Task: Use the formula "DB" in spreadsheet "Project protfolio".
Action: Mouse moved to (715, 107)
Screenshot: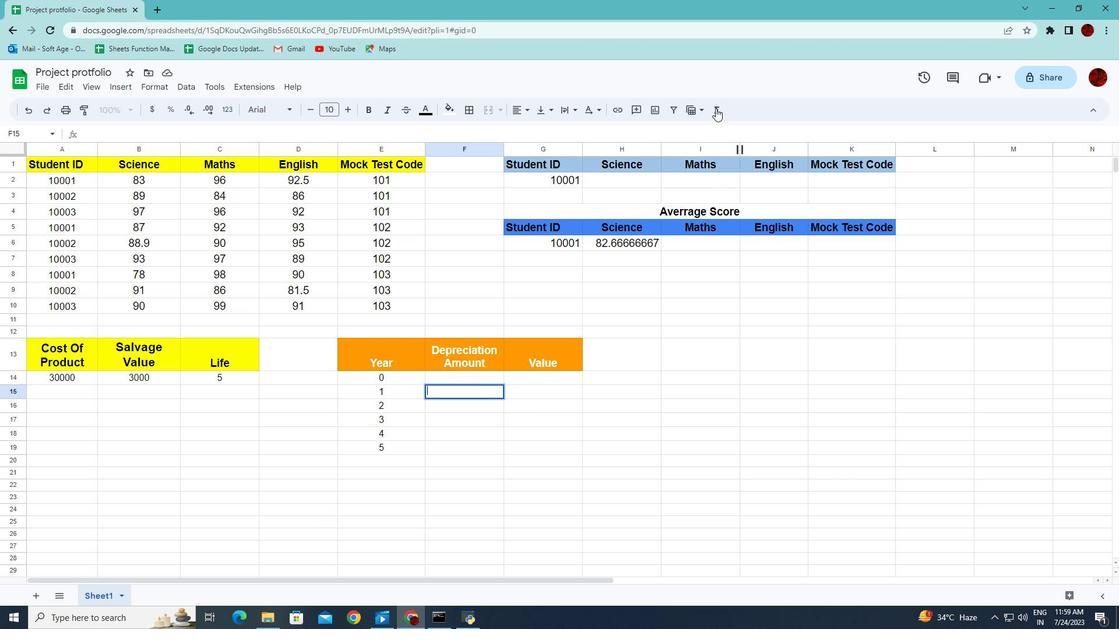 
Action: Mouse pressed left at (715, 107)
Screenshot: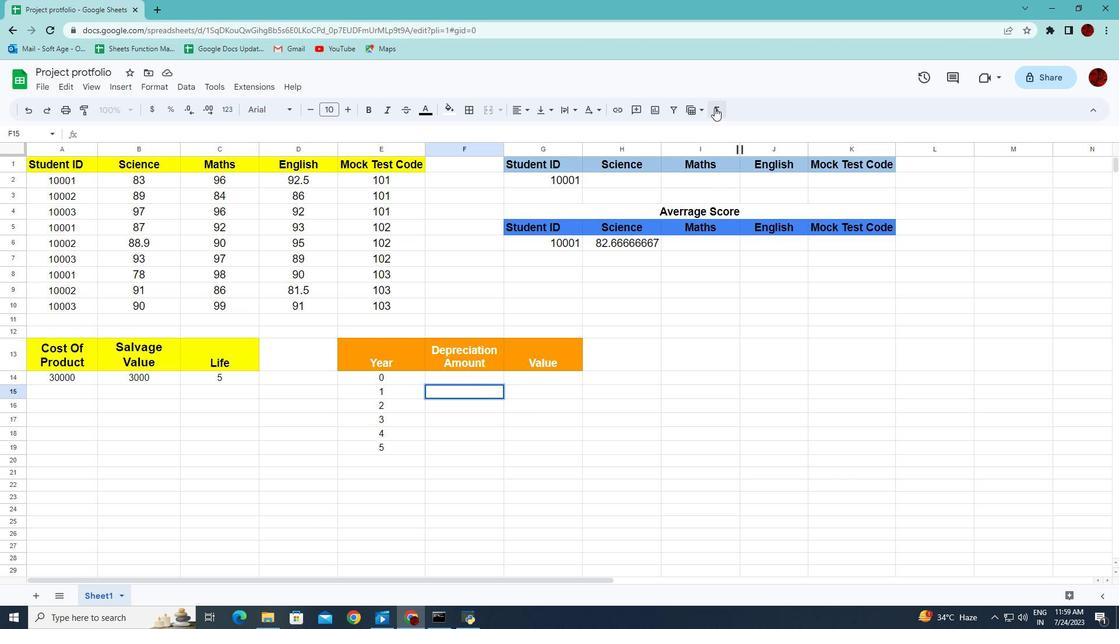 
Action: Mouse moved to (863, 231)
Screenshot: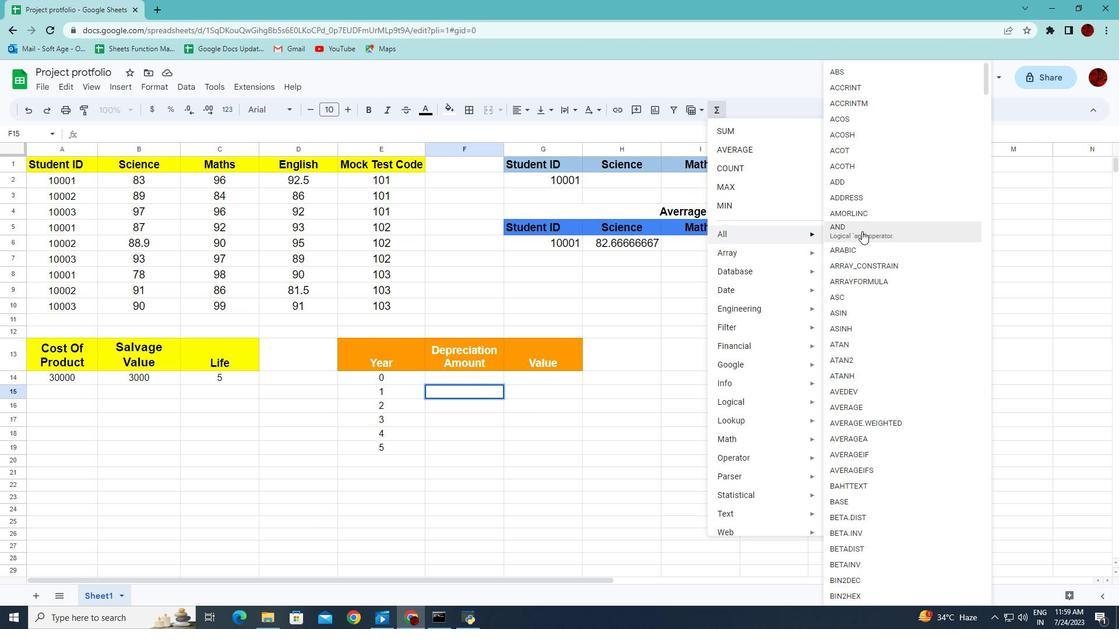 
Action: Mouse scrolled (863, 230) with delta (0, 0)
Screenshot: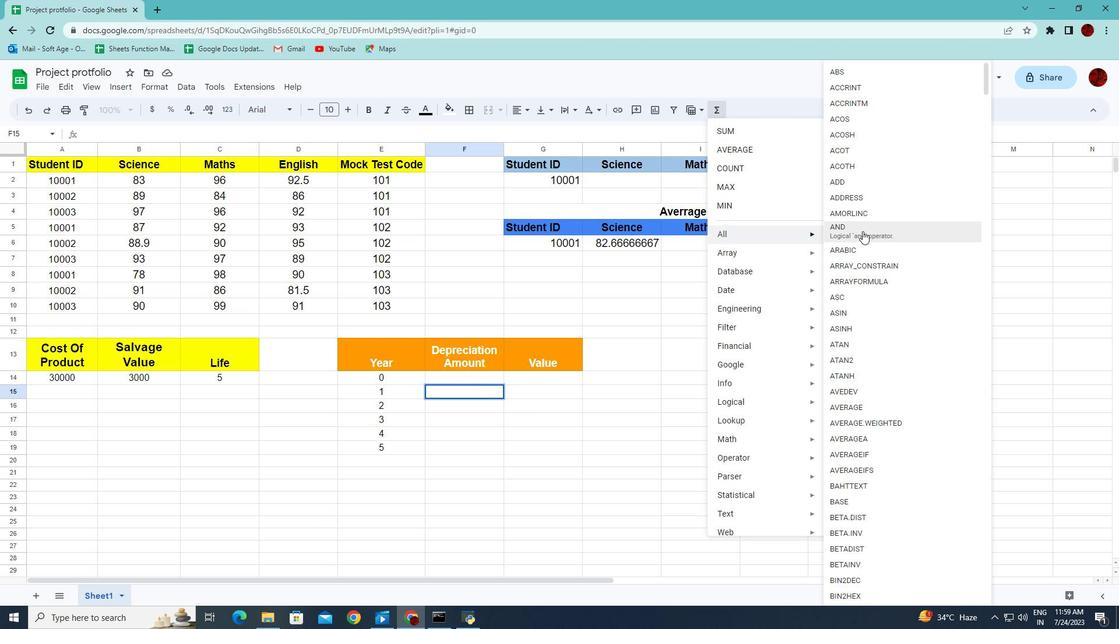 
Action: Mouse scrolled (863, 230) with delta (0, 0)
Screenshot: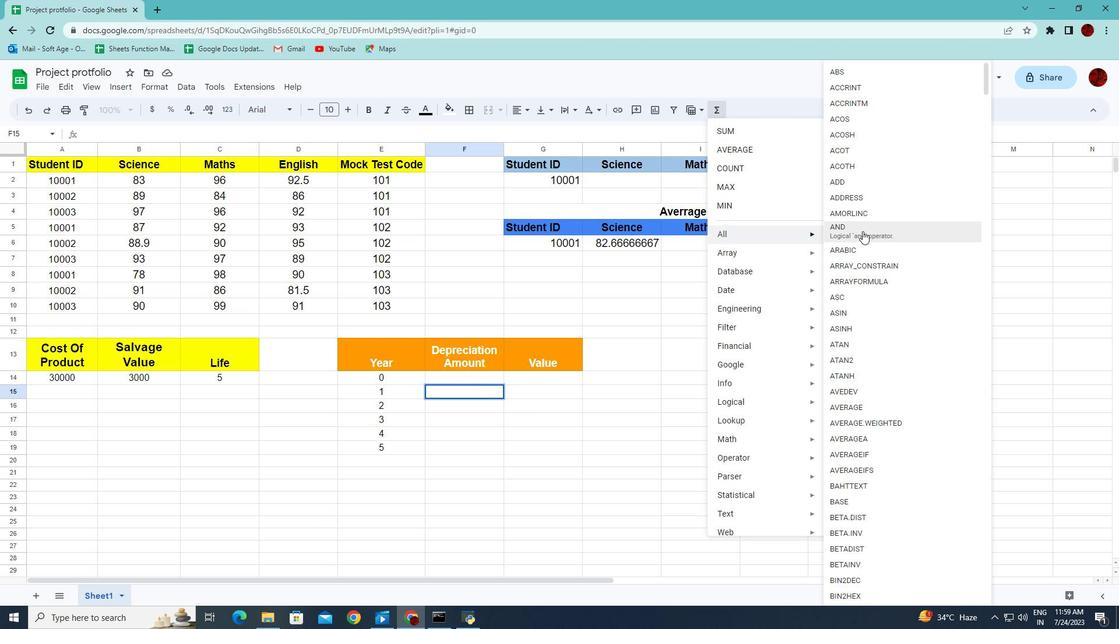 
Action: Mouse scrolled (863, 230) with delta (0, 0)
Screenshot: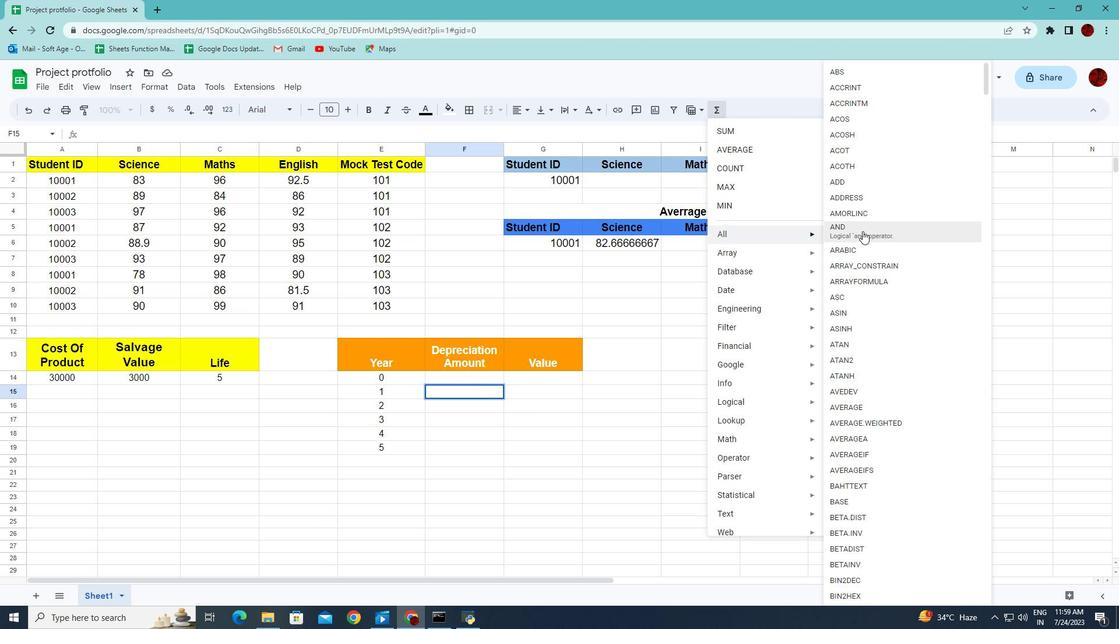 
Action: Mouse scrolled (863, 230) with delta (0, 0)
Screenshot: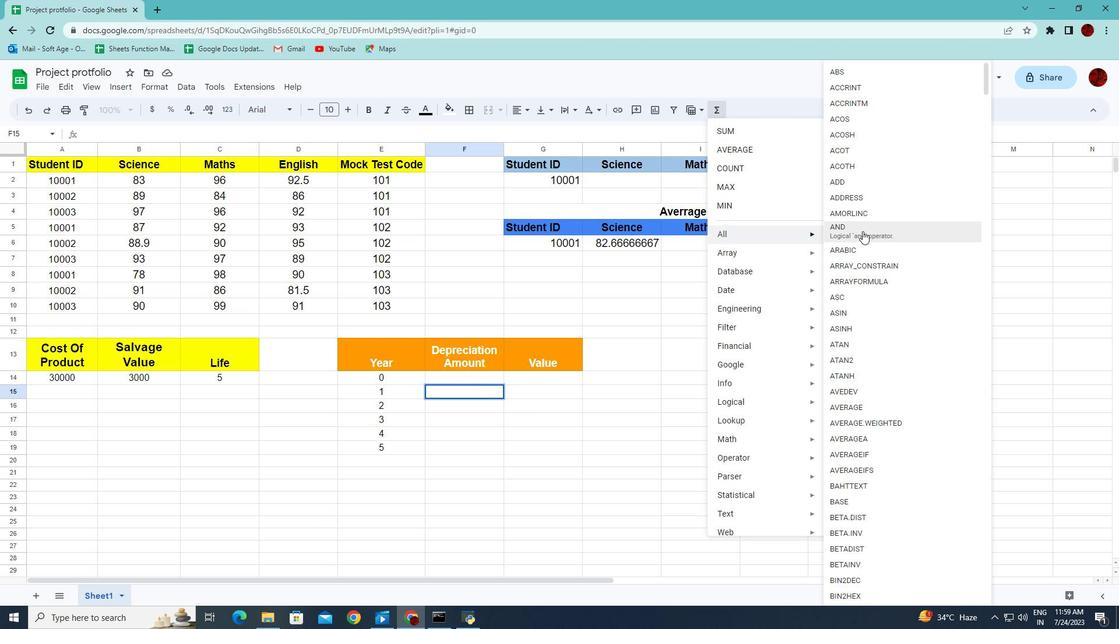 
Action: Mouse scrolled (863, 230) with delta (0, 0)
Screenshot: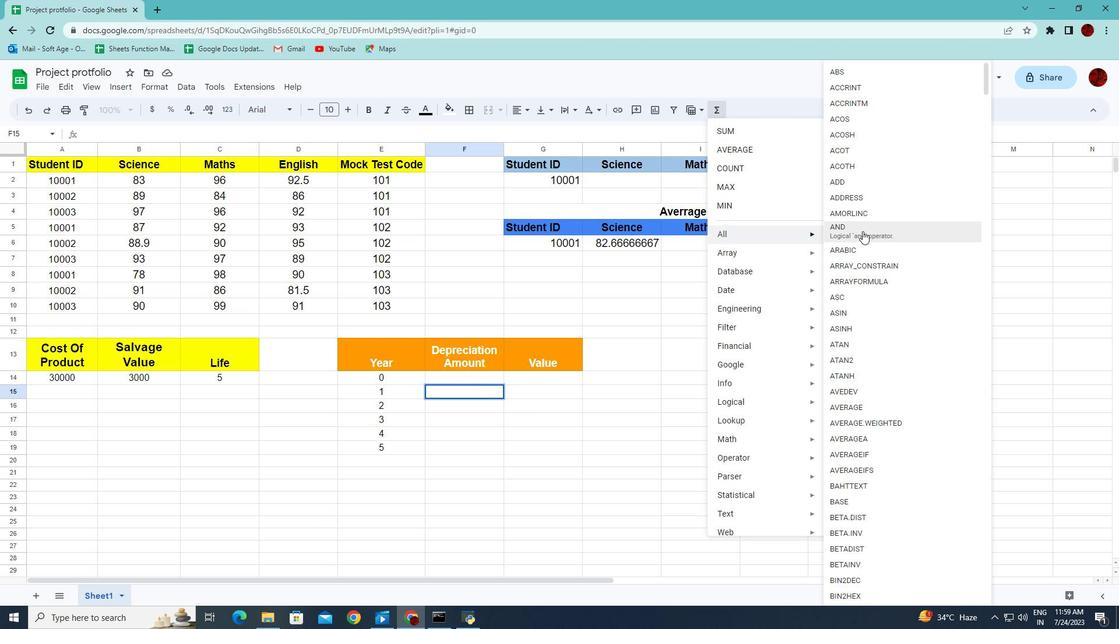 
Action: Mouse scrolled (863, 230) with delta (0, 0)
Screenshot: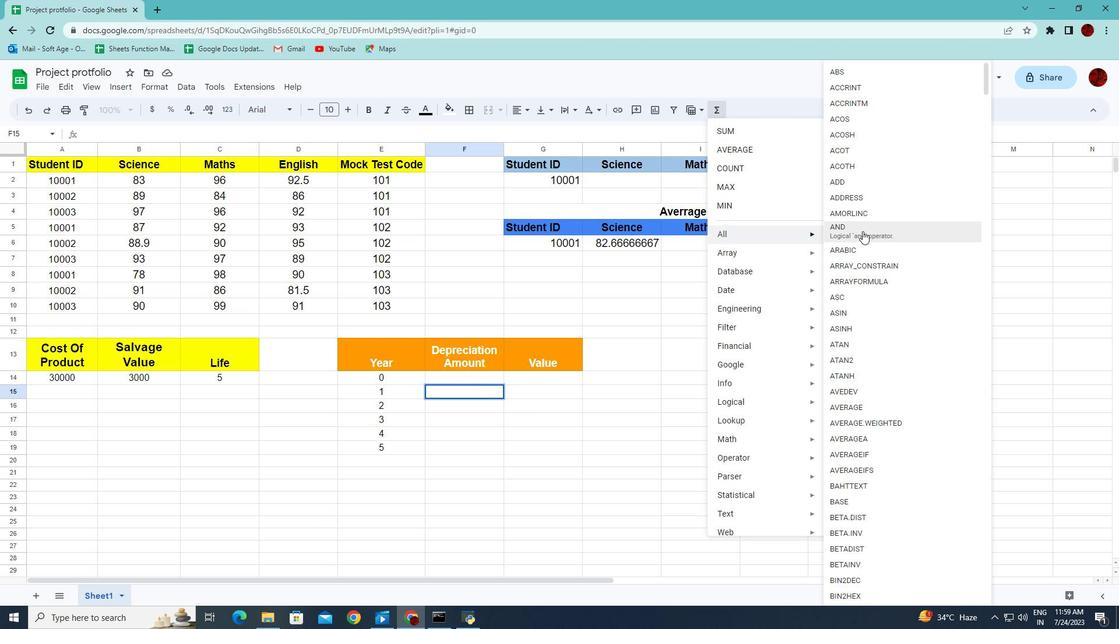 
Action: Mouse scrolled (863, 230) with delta (0, 0)
Screenshot: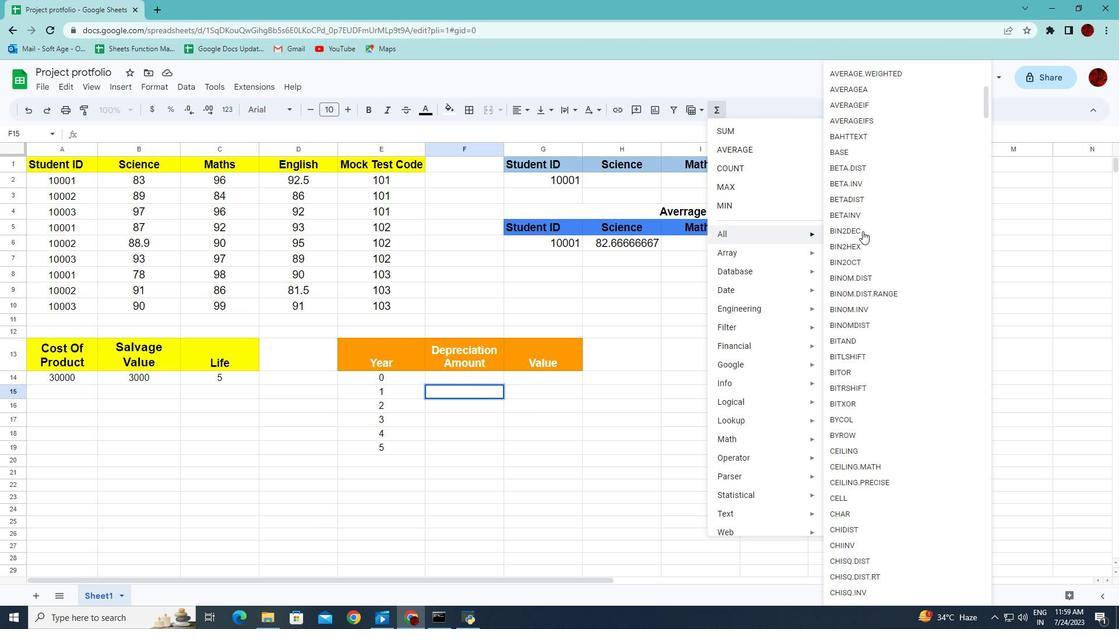 
Action: Mouse scrolled (863, 230) with delta (0, 0)
Screenshot: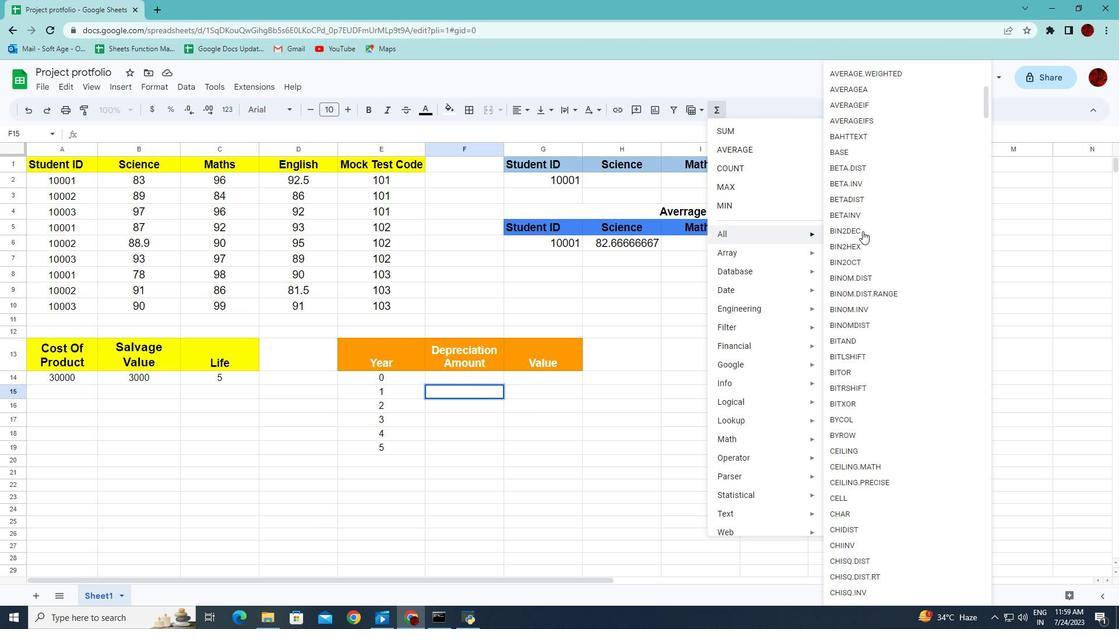 
Action: Mouse scrolled (863, 230) with delta (0, 0)
Screenshot: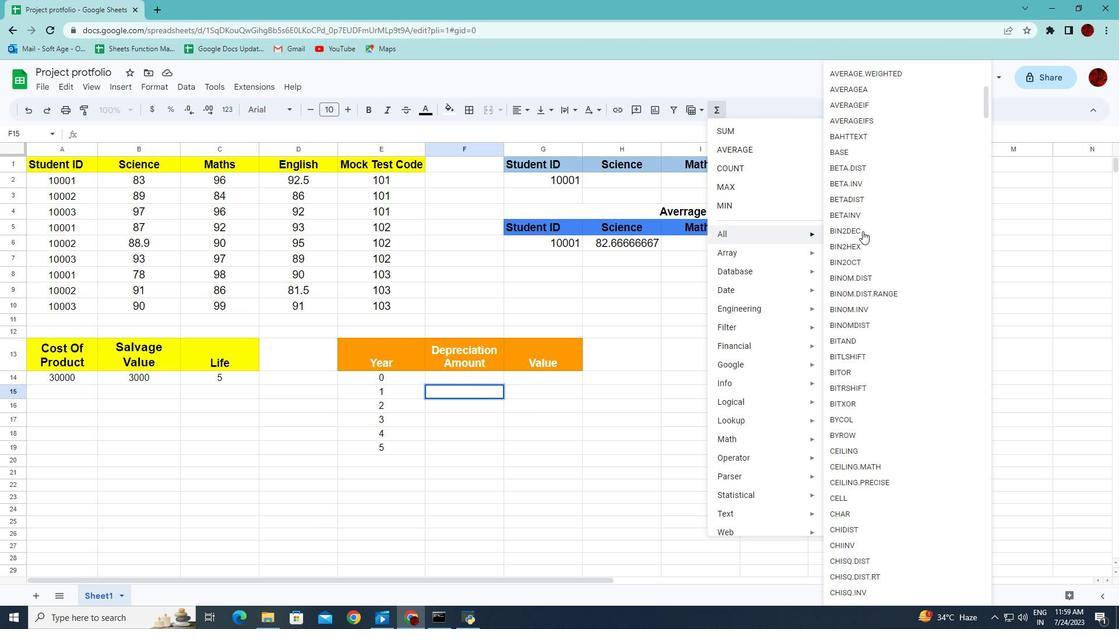 
Action: Mouse scrolled (863, 230) with delta (0, 0)
Screenshot: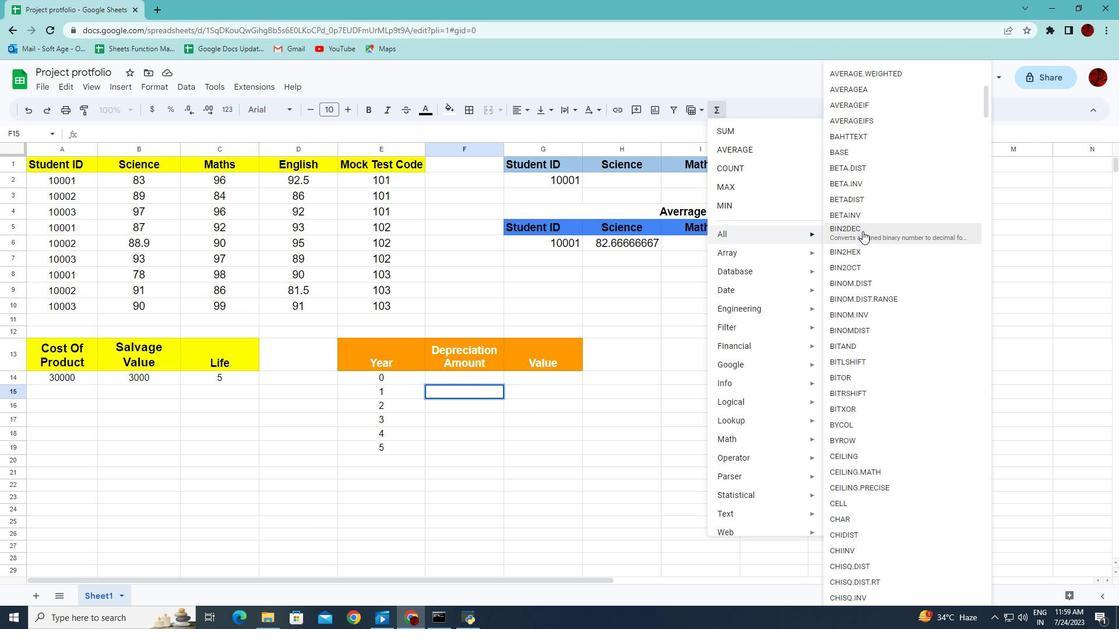 
Action: Mouse scrolled (863, 230) with delta (0, 0)
Screenshot: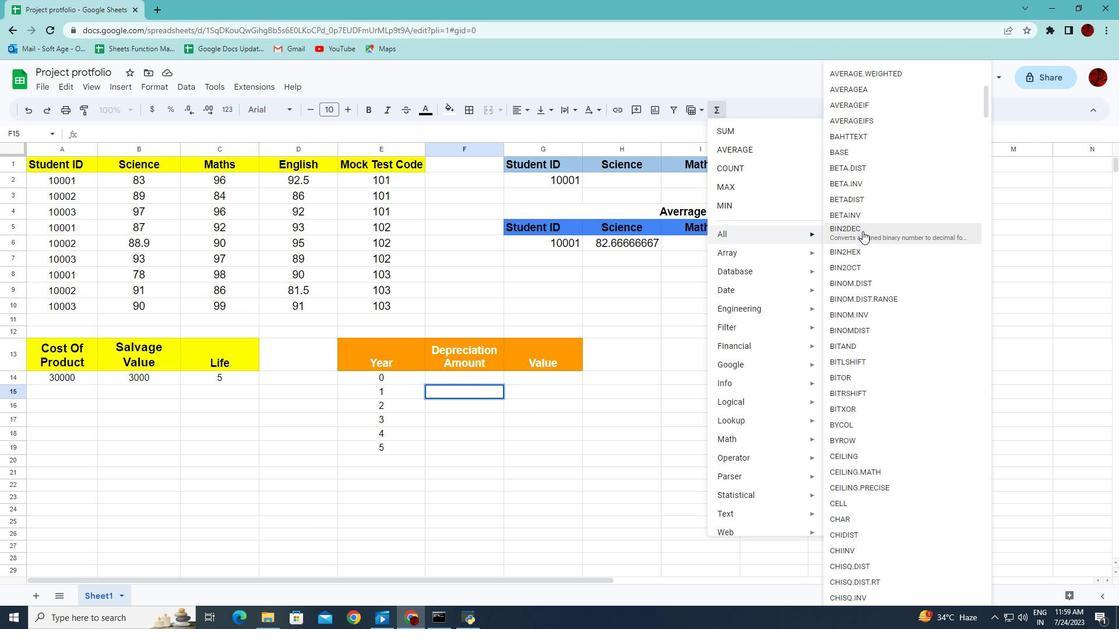 
Action: Mouse scrolled (863, 230) with delta (0, 0)
Screenshot: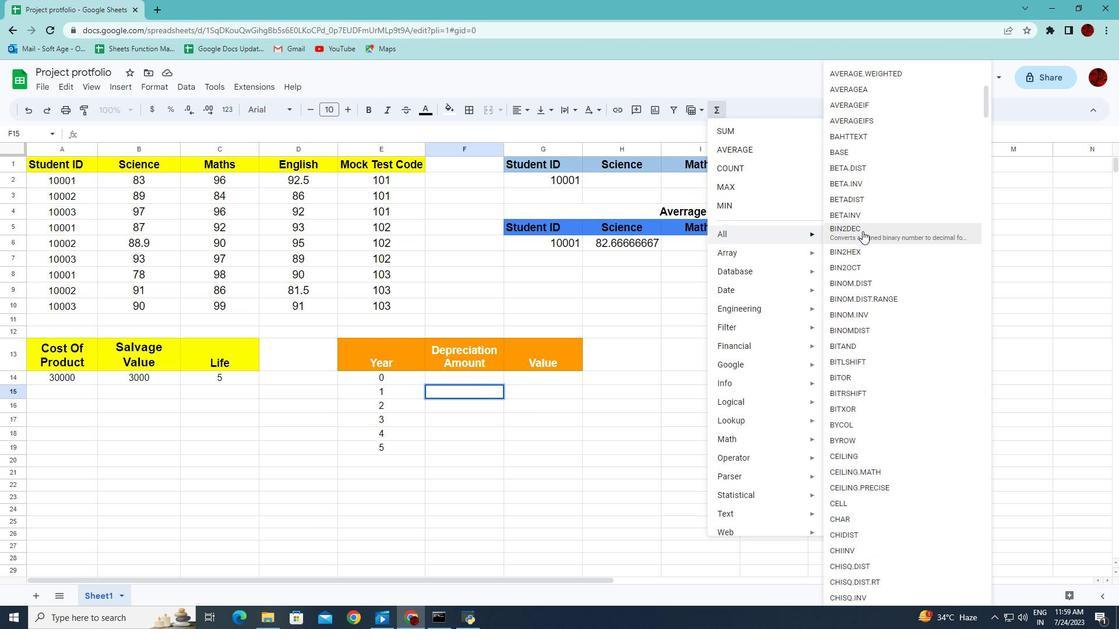 
Action: Mouse scrolled (863, 230) with delta (0, 0)
Screenshot: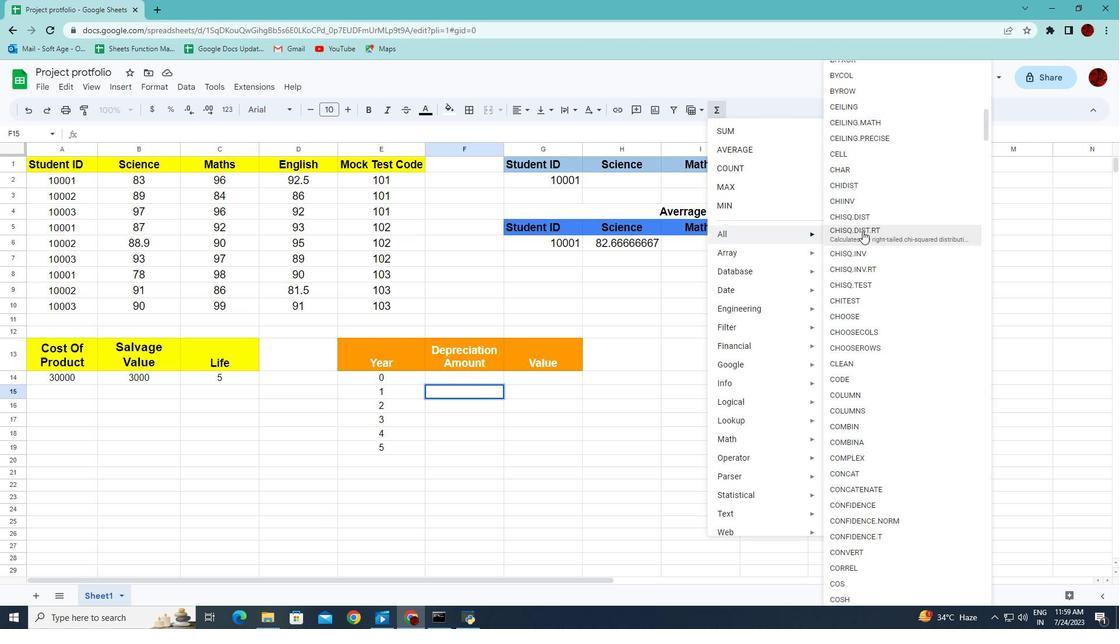 
Action: Mouse scrolled (863, 230) with delta (0, 0)
Screenshot: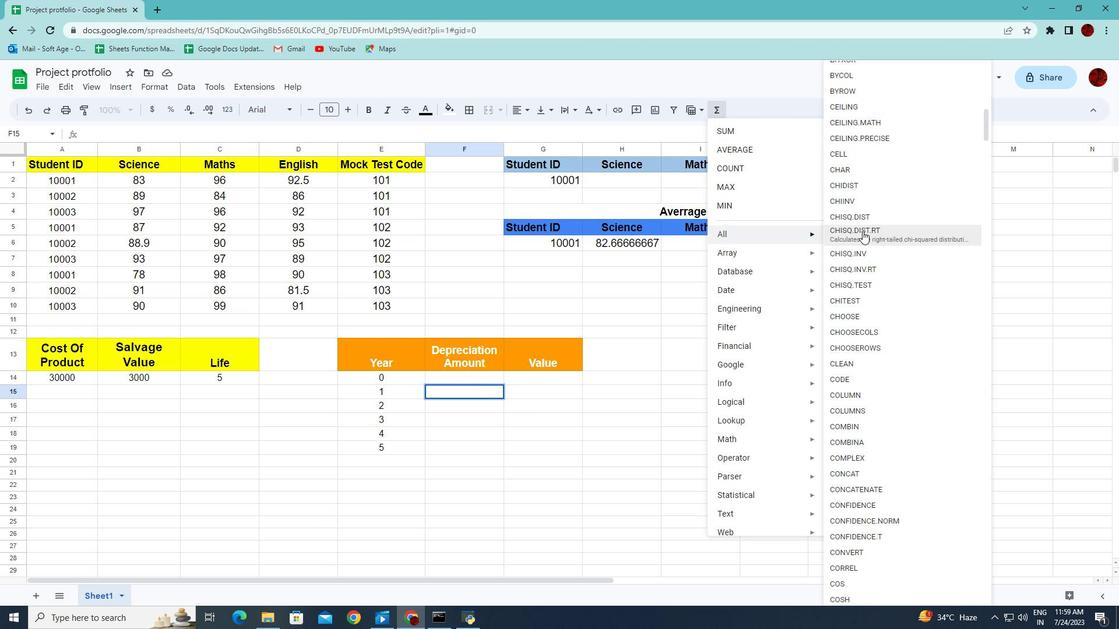 
Action: Mouse scrolled (863, 230) with delta (0, 0)
Screenshot: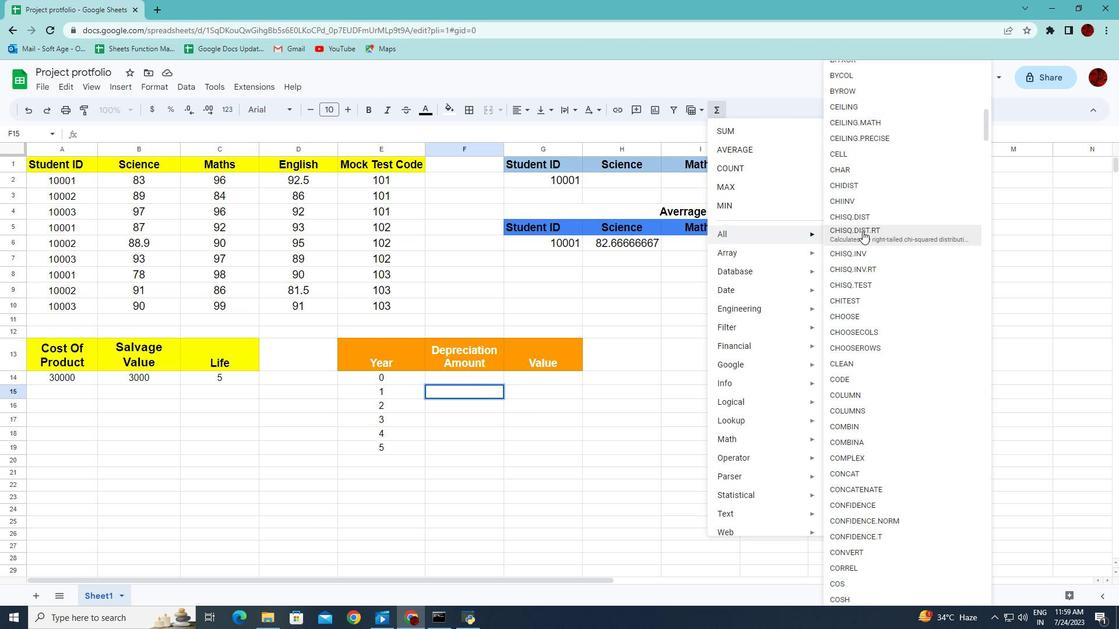 
Action: Mouse scrolled (863, 230) with delta (0, 0)
Screenshot: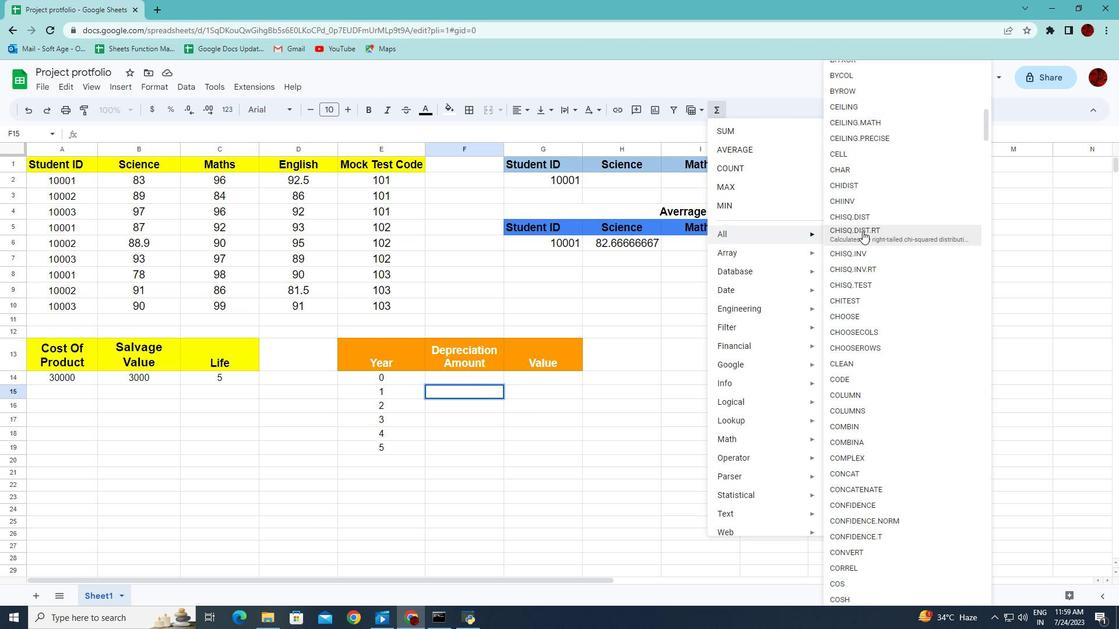 
Action: Mouse scrolled (863, 230) with delta (0, 0)
Screenshot: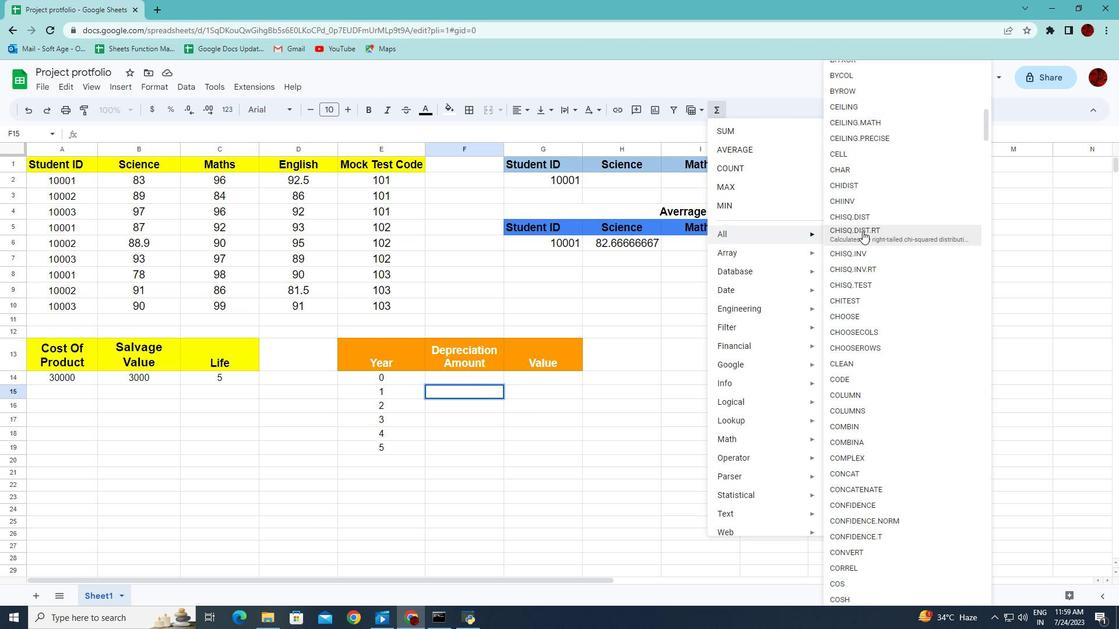 
Action: Mouse scrolled (863, 230) with delta (0, 0)
Screenshot: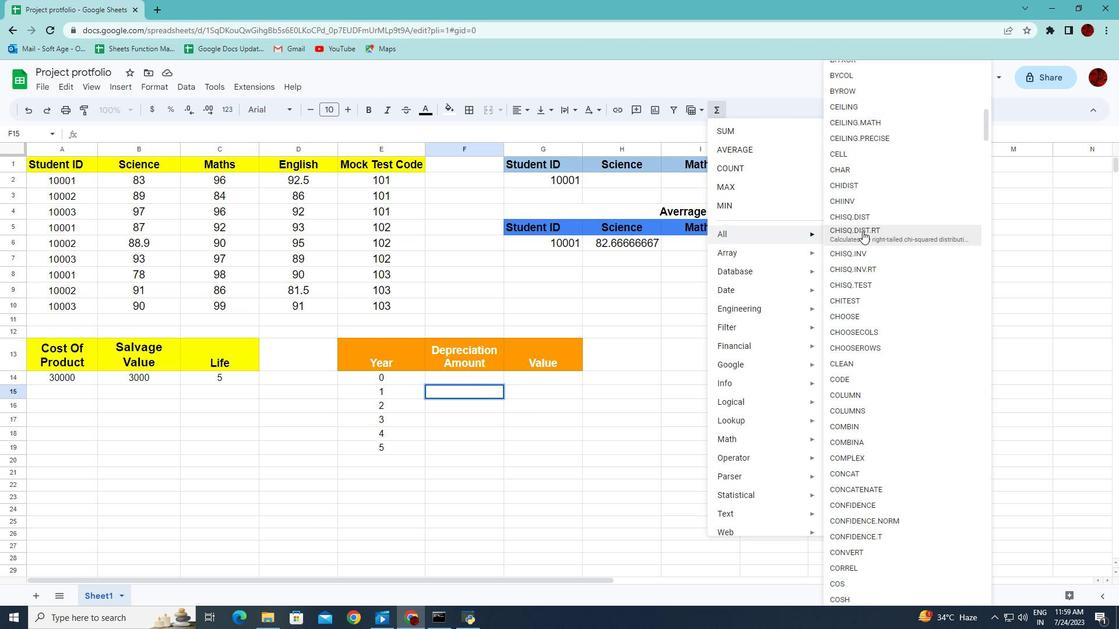 
Action: Mouse scrolled (863, 230) with delta (0, 0)
Screenshot: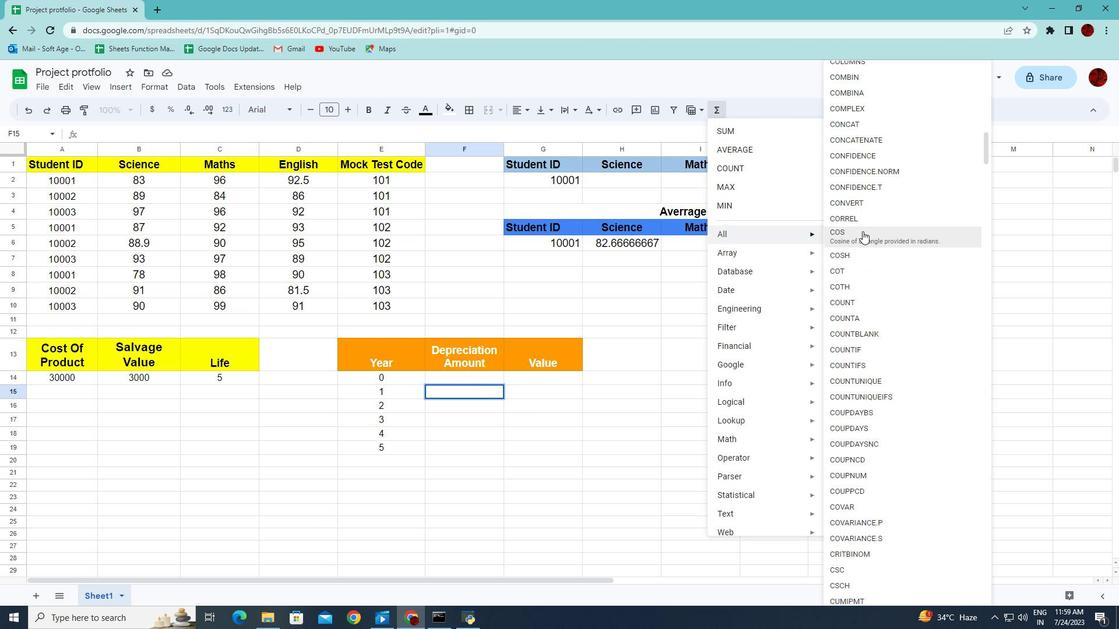 
Action: Mouse scrolled (863, 230) with delta (0, 0)
Screenshot: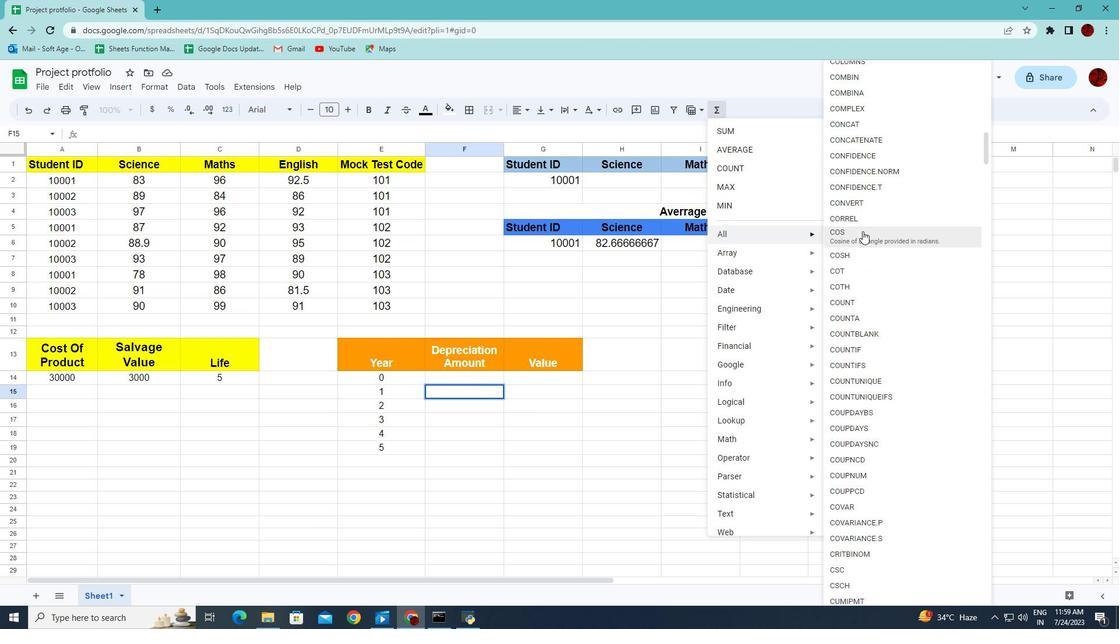 
Action: Mouse scrolled (863, 230) with delta (0, 0)
Screenshot: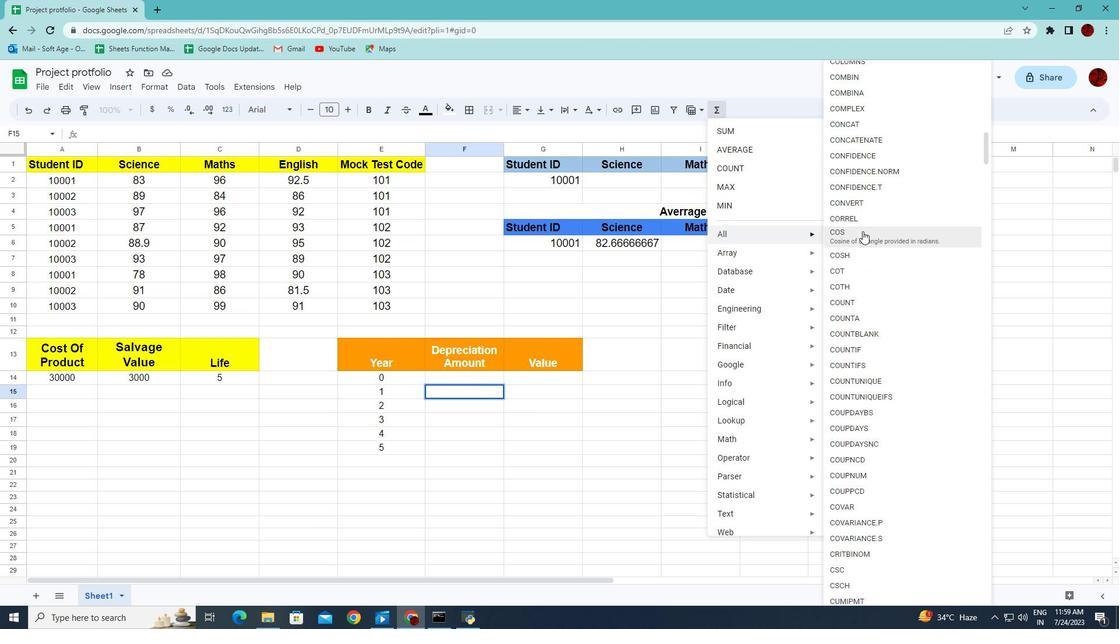 
Action: Mouse scrolled (863, 230) with delta (0, 0)
Screenshot: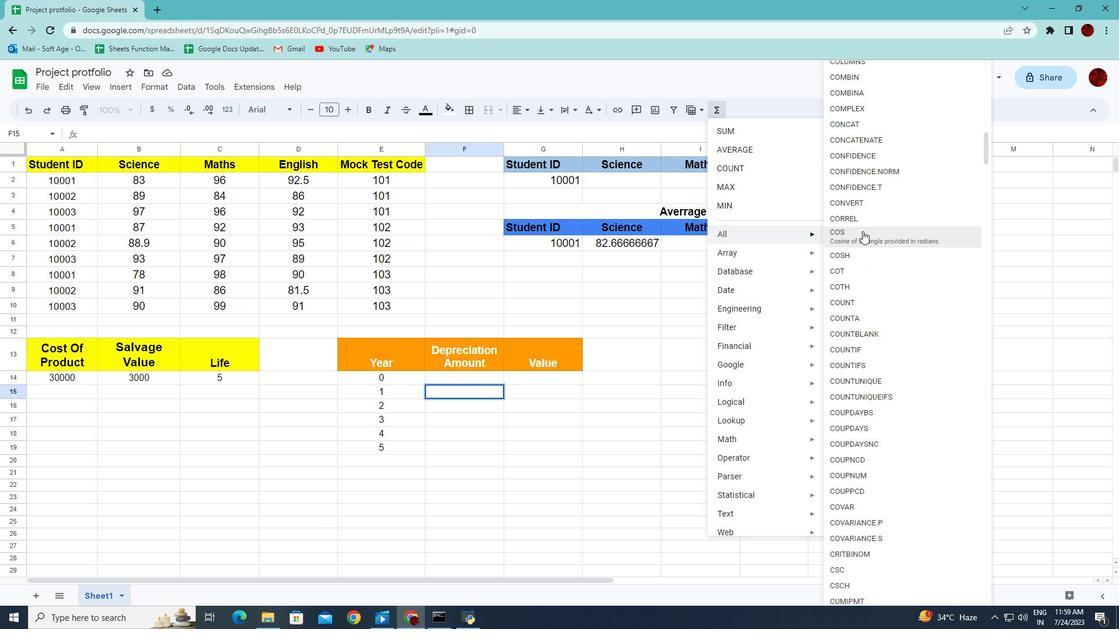 
Action: Mouse scrolled (863, 230) with delta (0, 0)
Screenshot: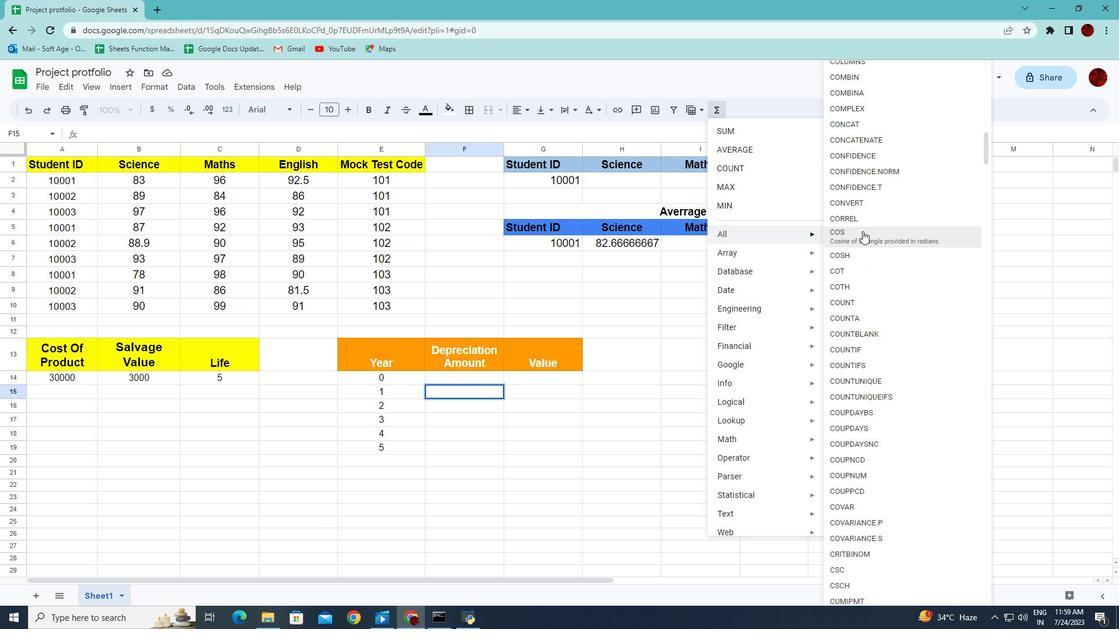 
Action: Mouse scrolled (863, 230) with delta (0, 0)
Screenshot: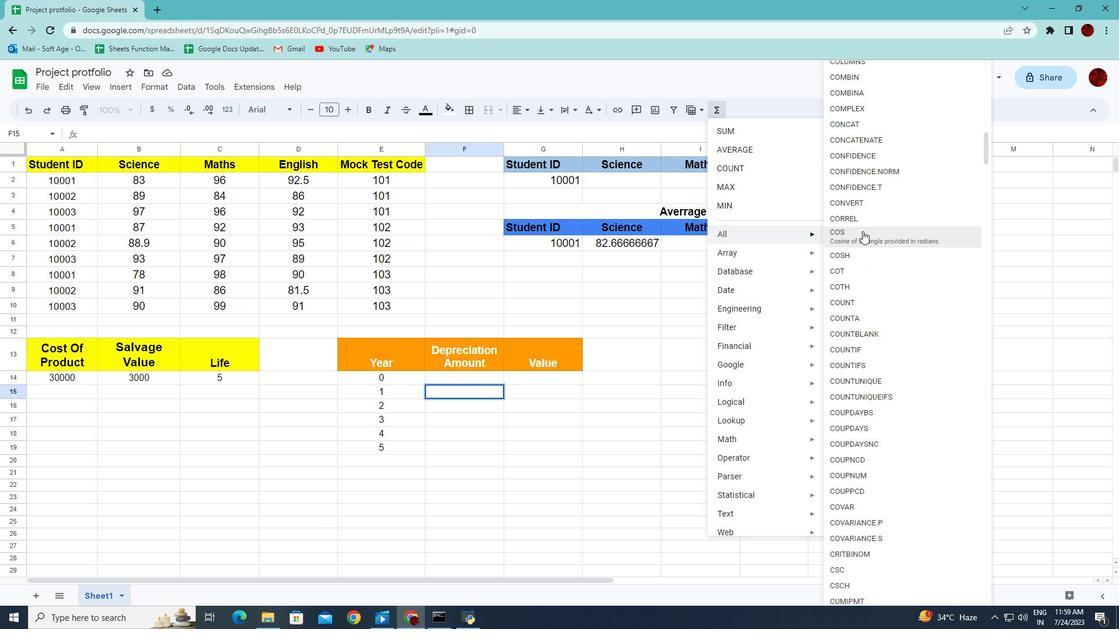 
Action: Mouse moved to (848, 403)
Screenshot: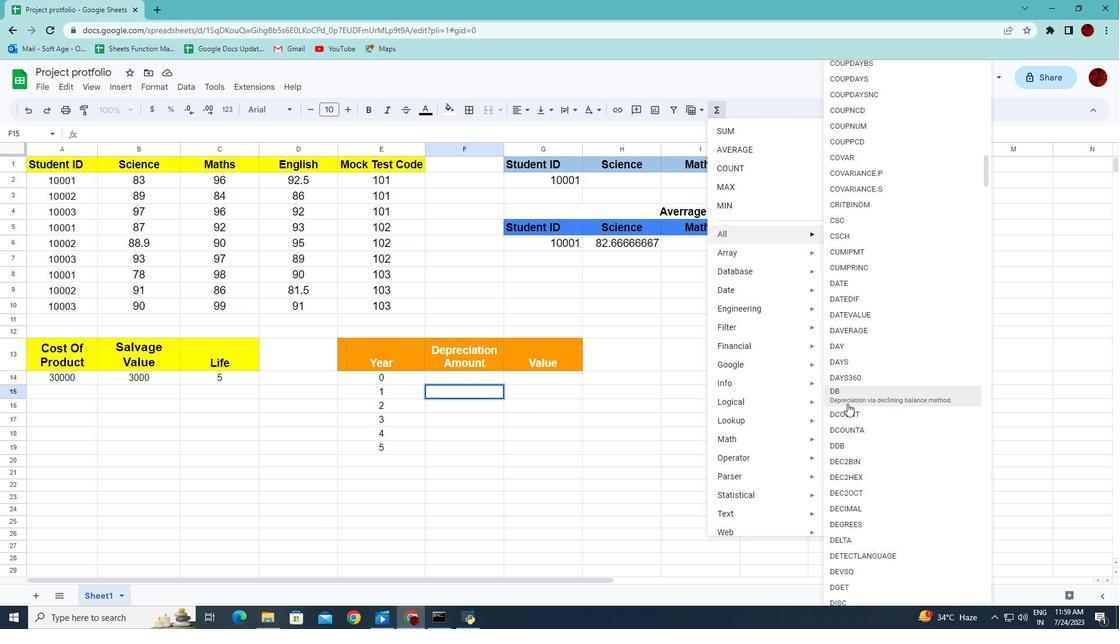 
Action: Mouse pressed left at (848, 403)
Screenshot: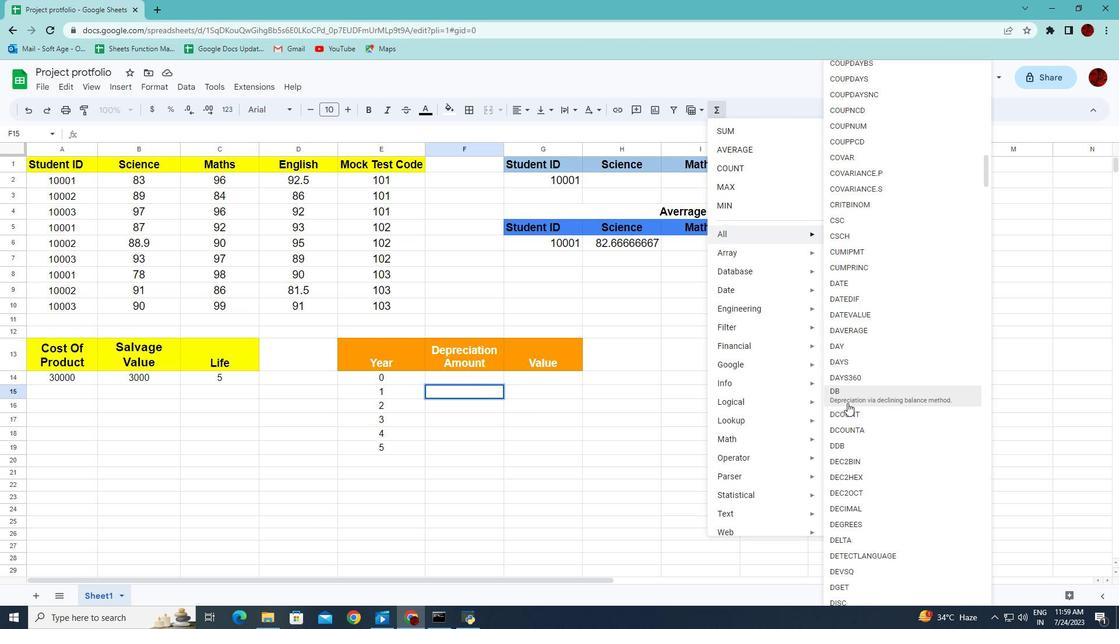 
Action: Mouse moved to (83, 376)
Screenshot: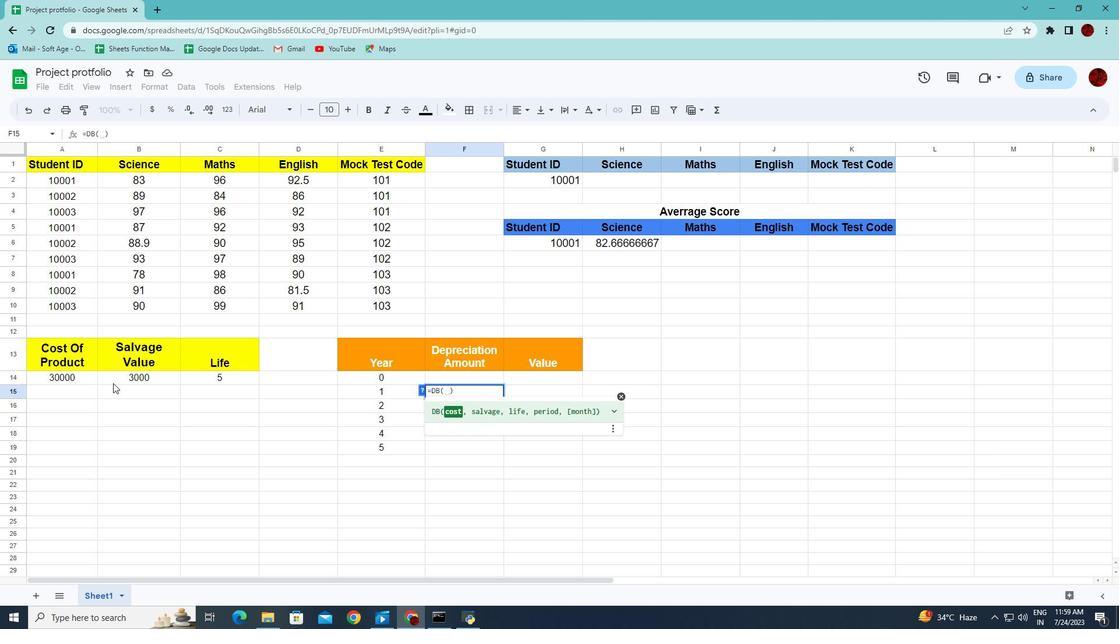 
Action: Mouse pressed left at (83, 376)
Screenshot: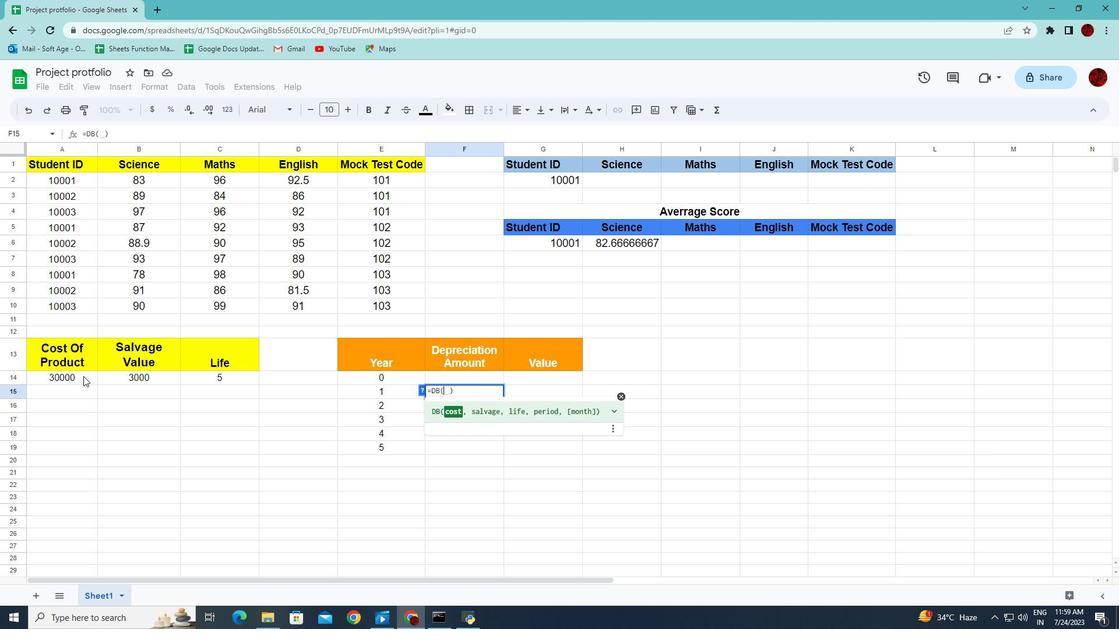 
Action: Key pressed ,
Screenshot: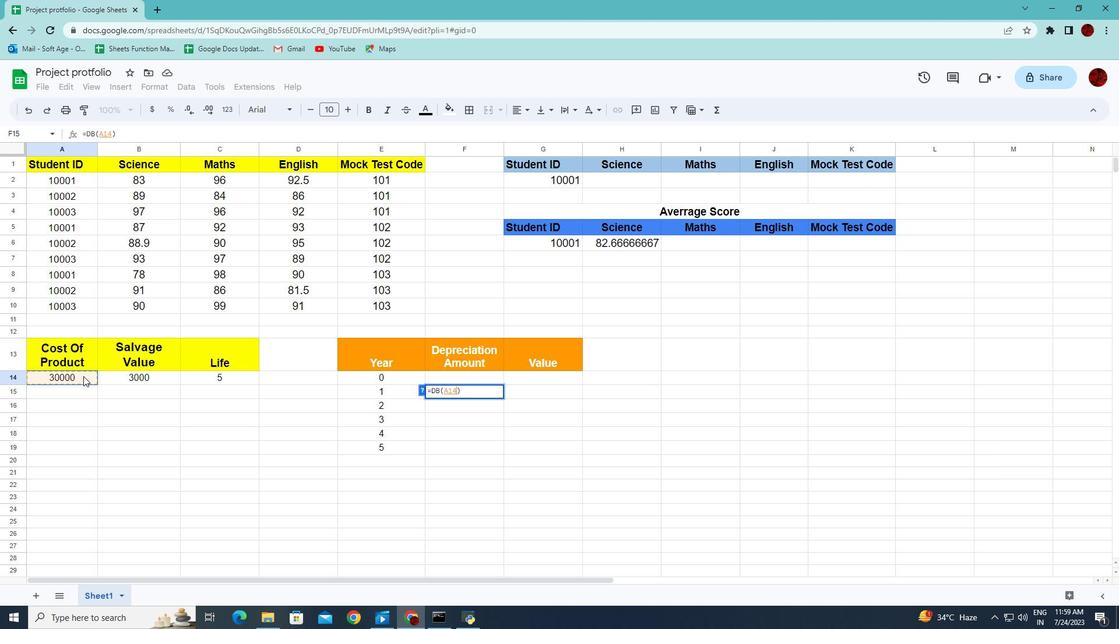 
Action: Mouse moved to (155, 380)
Screenshot: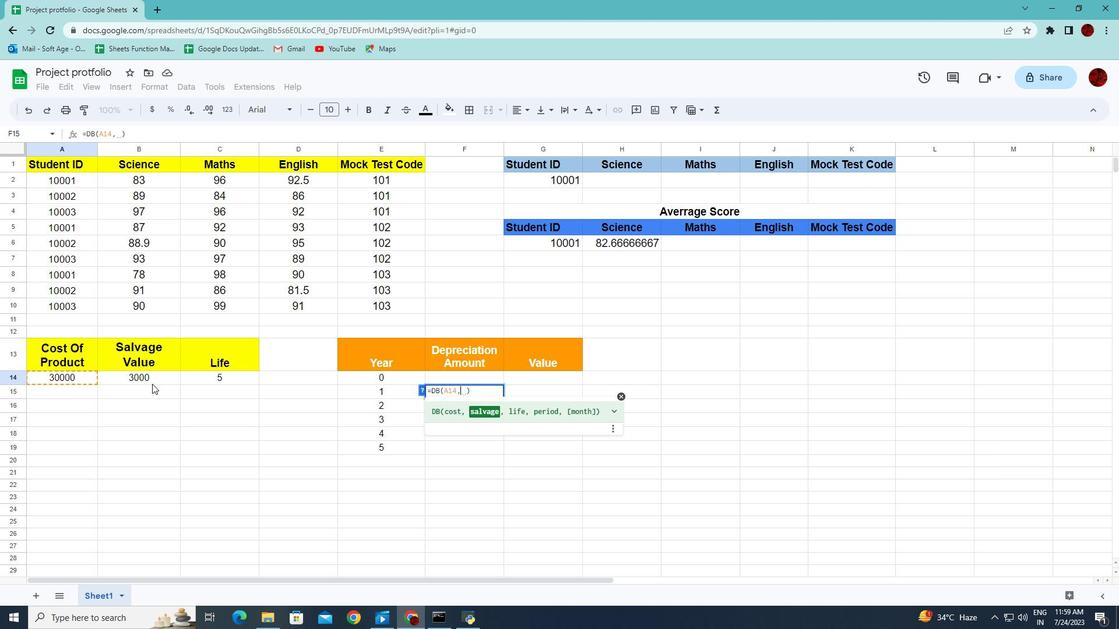 
Action: Mouse pressed left at (155, 380)
Screenshot: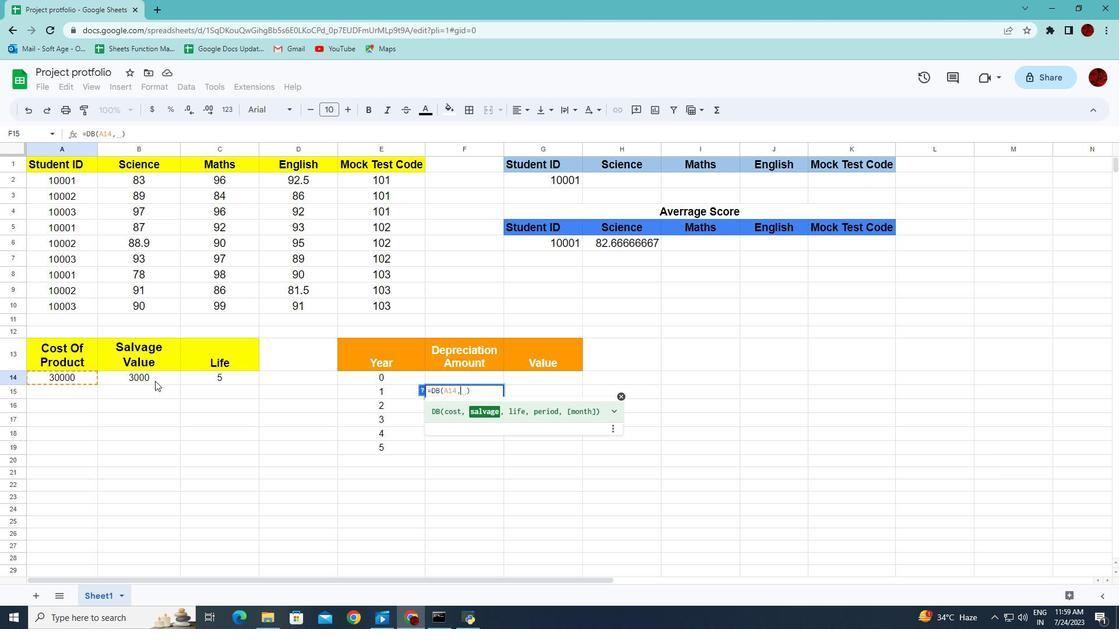 
Action: Key pressed ,
Screenshot: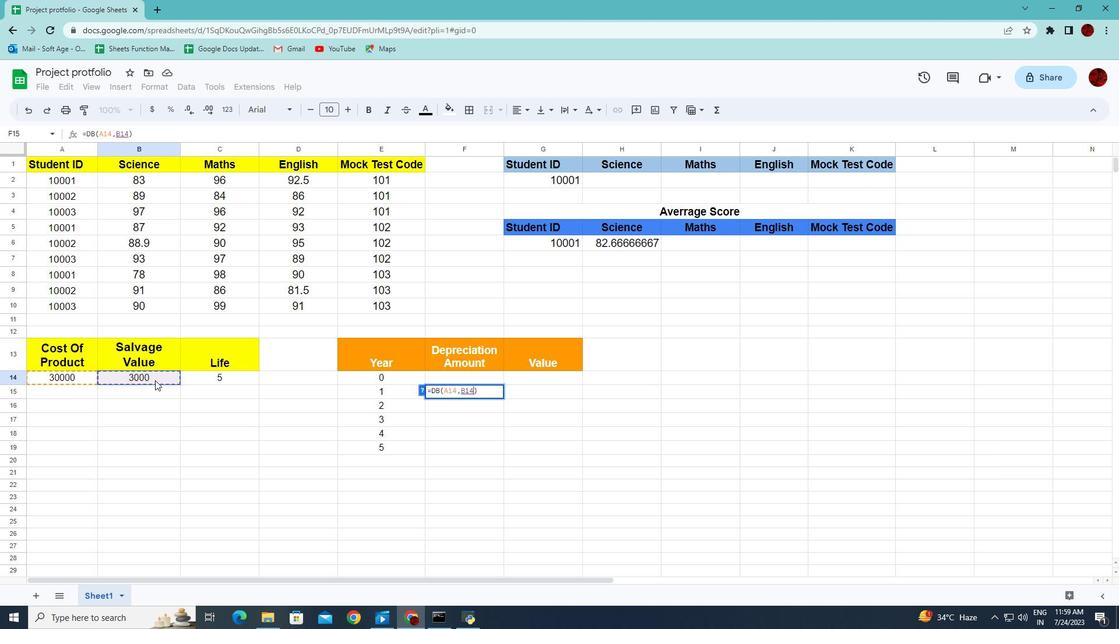 
Action: Mouse moved to (228, 378)
Screenshot: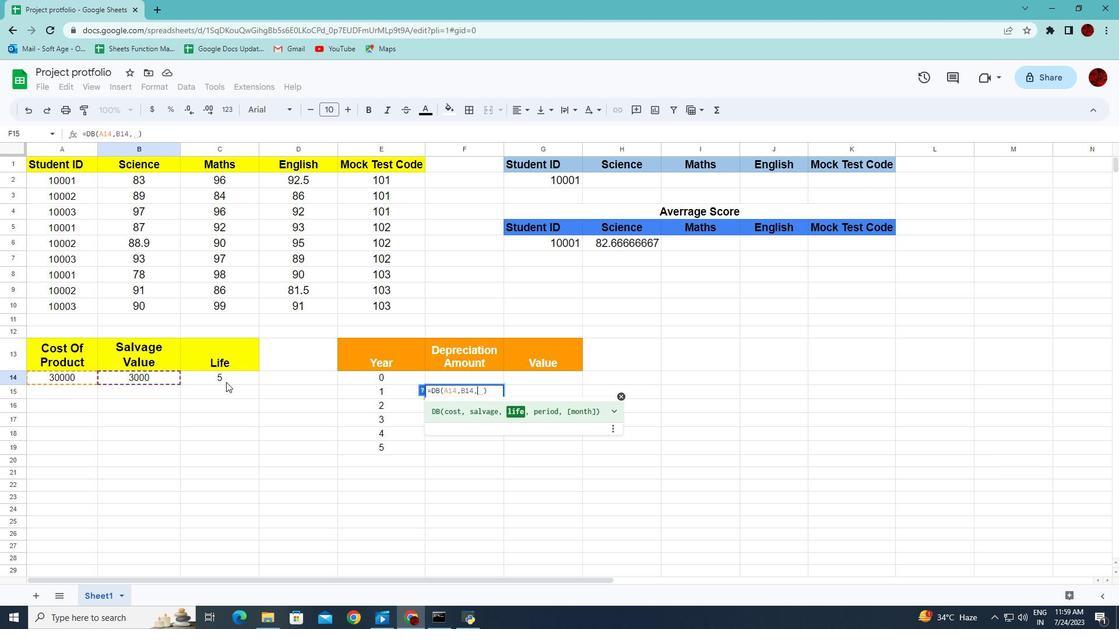
Action: Mouse pressed left at (228, 378)
Screenshot: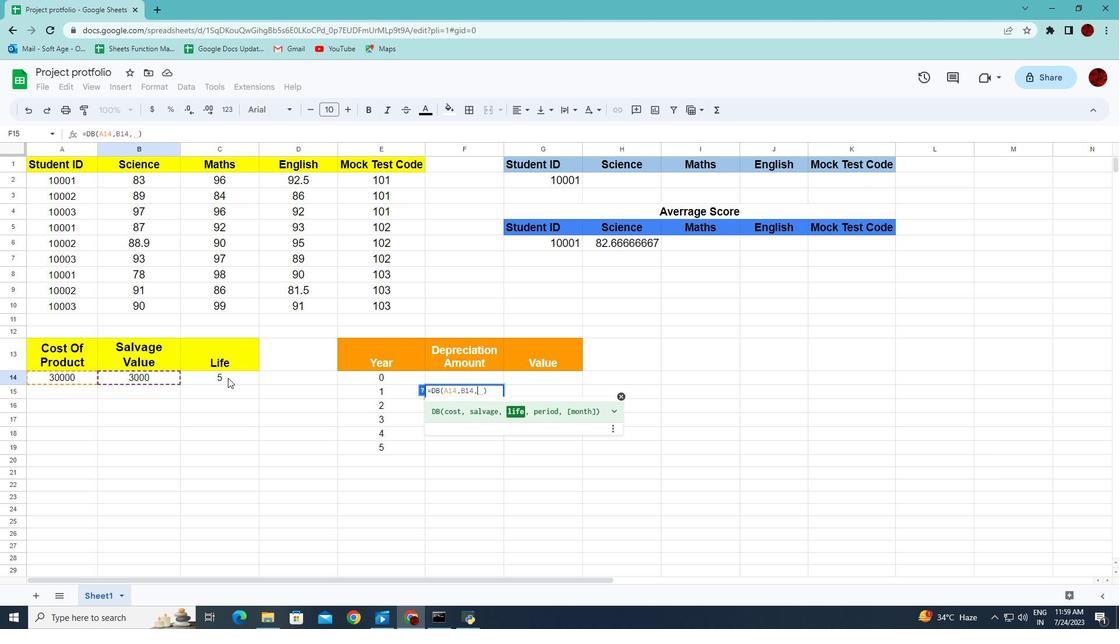 
Action: Key pressed ,
Screenshot: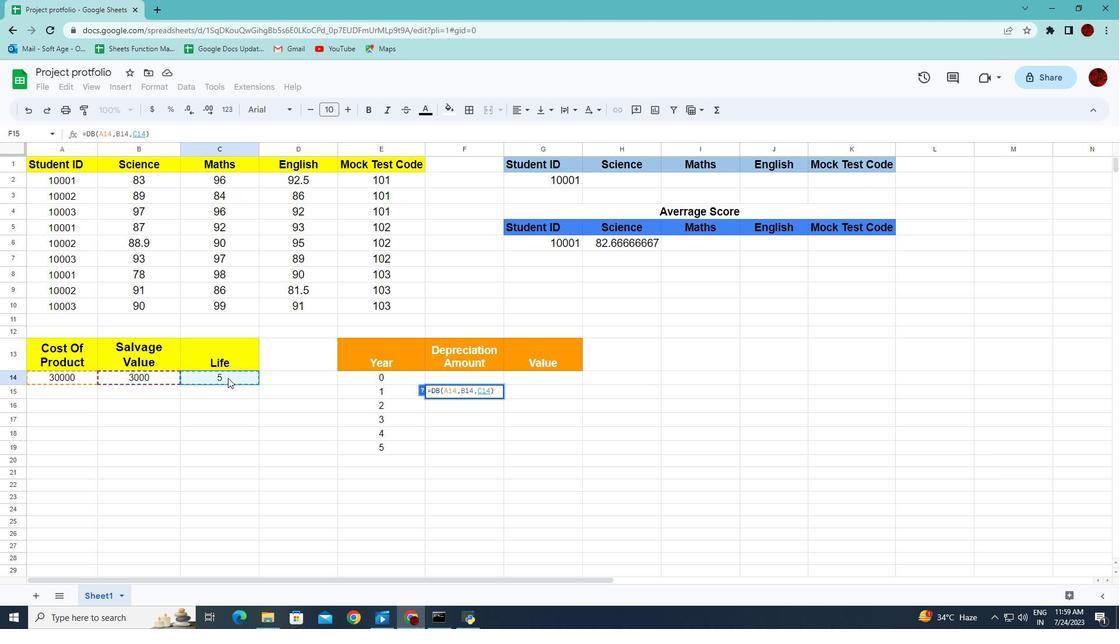 
Action: Mouse moved to (363, 394)
Screenshot: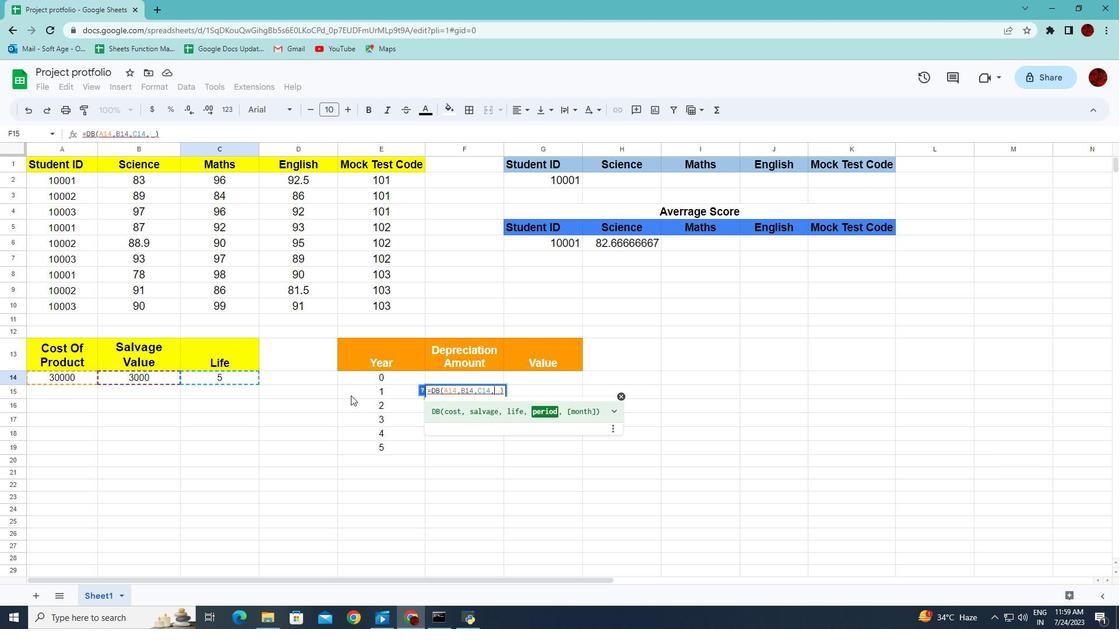
Action: Mouse pressed left at (363, 394)
Screenshot: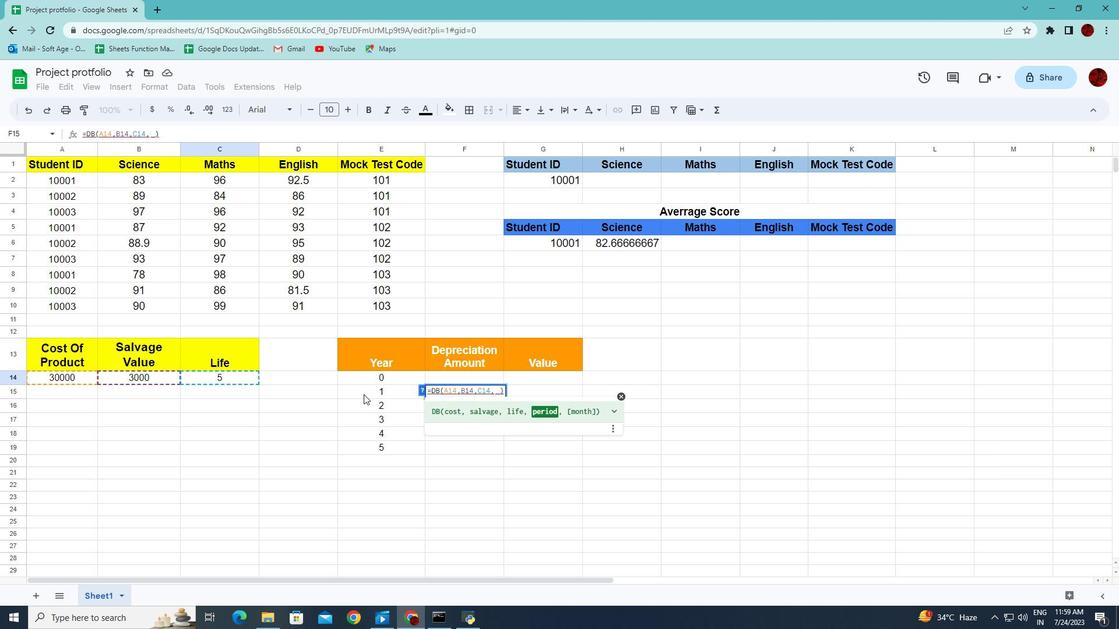 
Action: Key pressed <Key.enter>
Screenshot: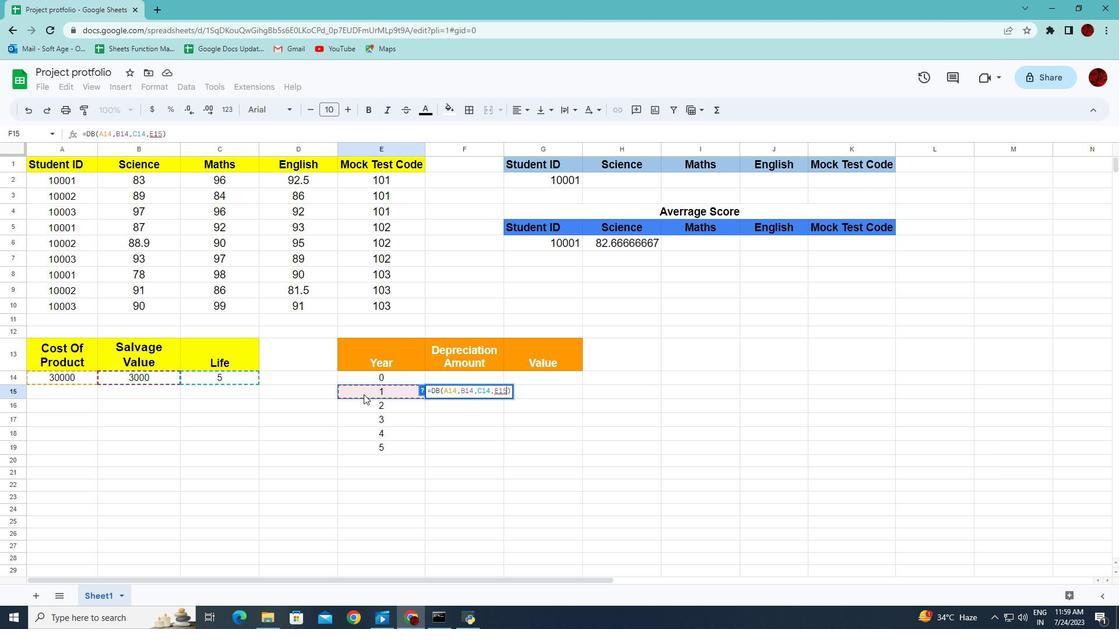
